 Task: Invite Team Member Softage.1@softage.net to Workspace Grant Writing. Invite Team Member Softage.2@softage.net to Workspace Grant Writing. Invite Team Member Softage.3@softage.net to Workspace Grant Writing. Invite Team Member Softage.4@softage.net to Workspace Grant Writing
Action: Mouse moved to (879, 122)
Screenshot: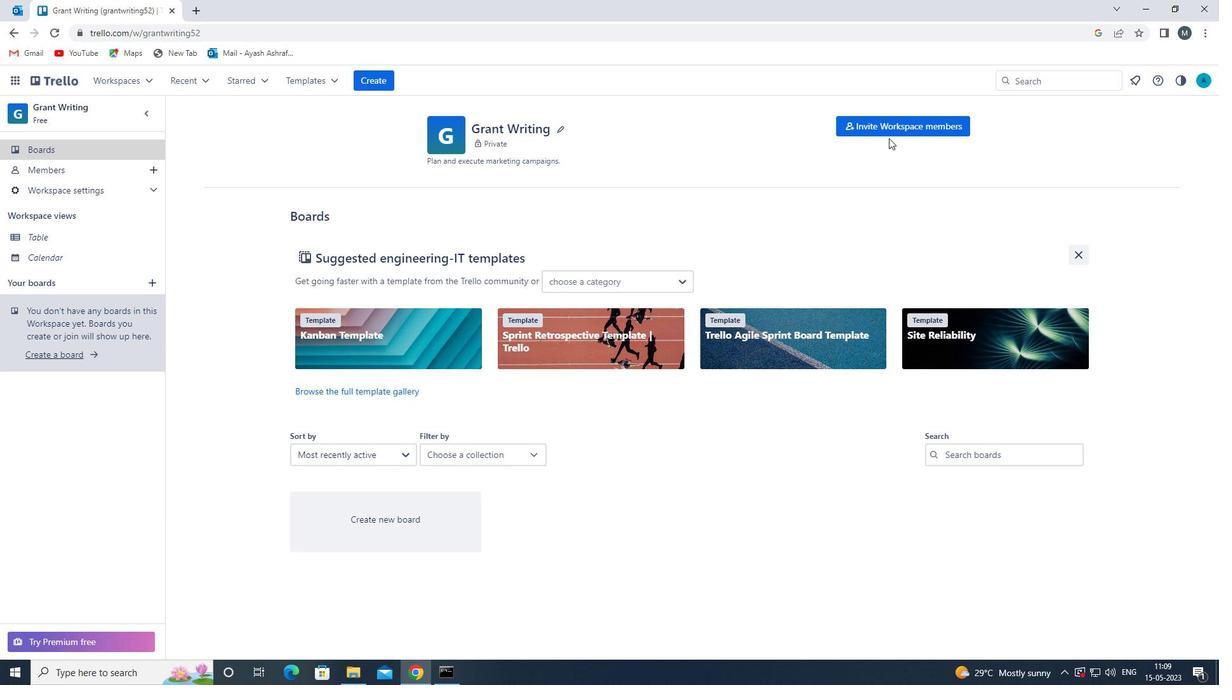 
Action: Mouse pressed left at (879, 122)
Screenshot: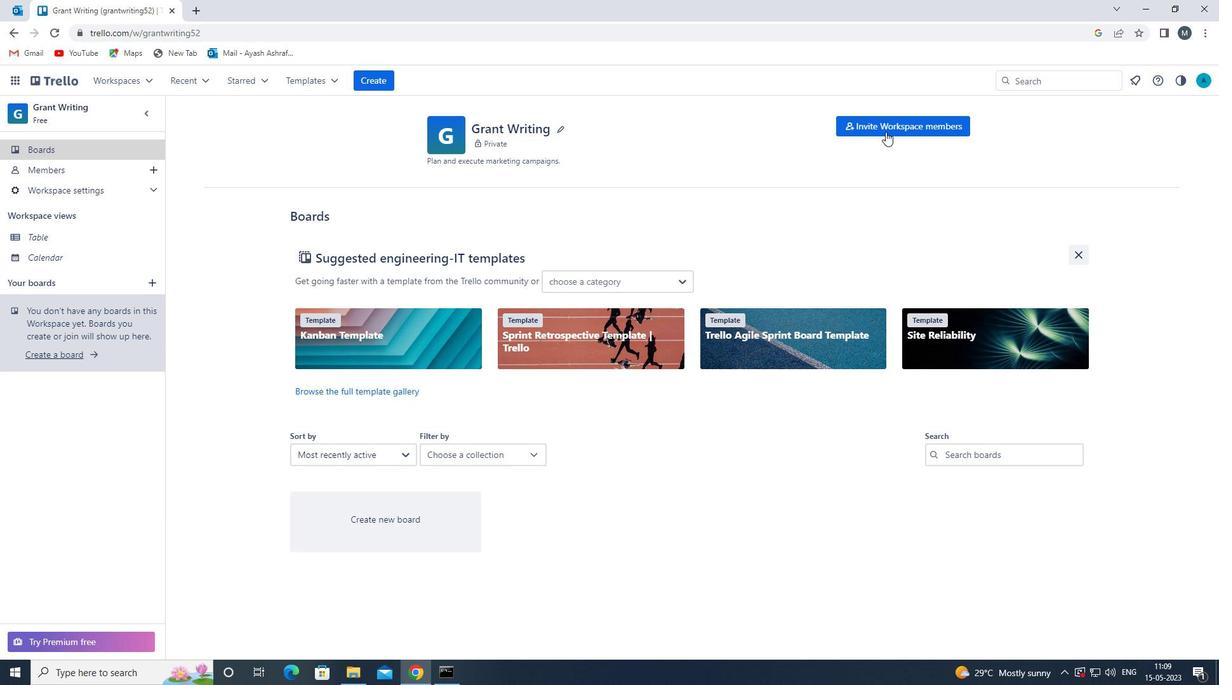 
Action: Mouse moved to (547, 366)
Screenshot: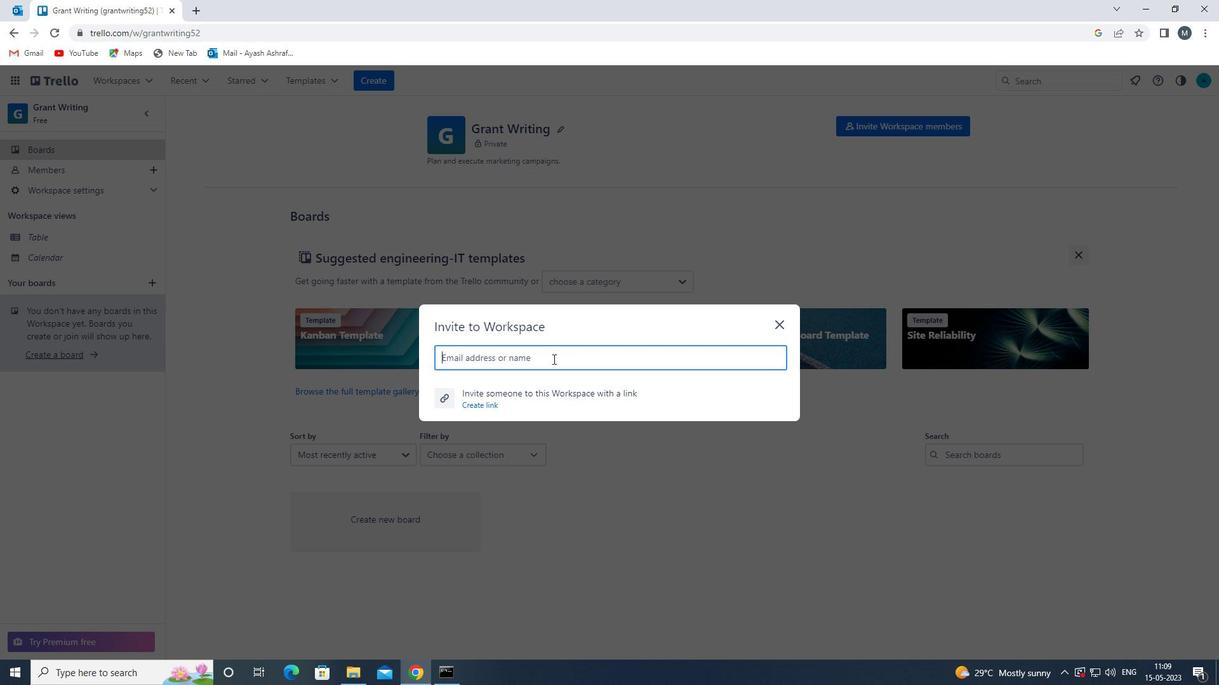 
Action: Mouse pressed left at (547, 366)
Screenshot: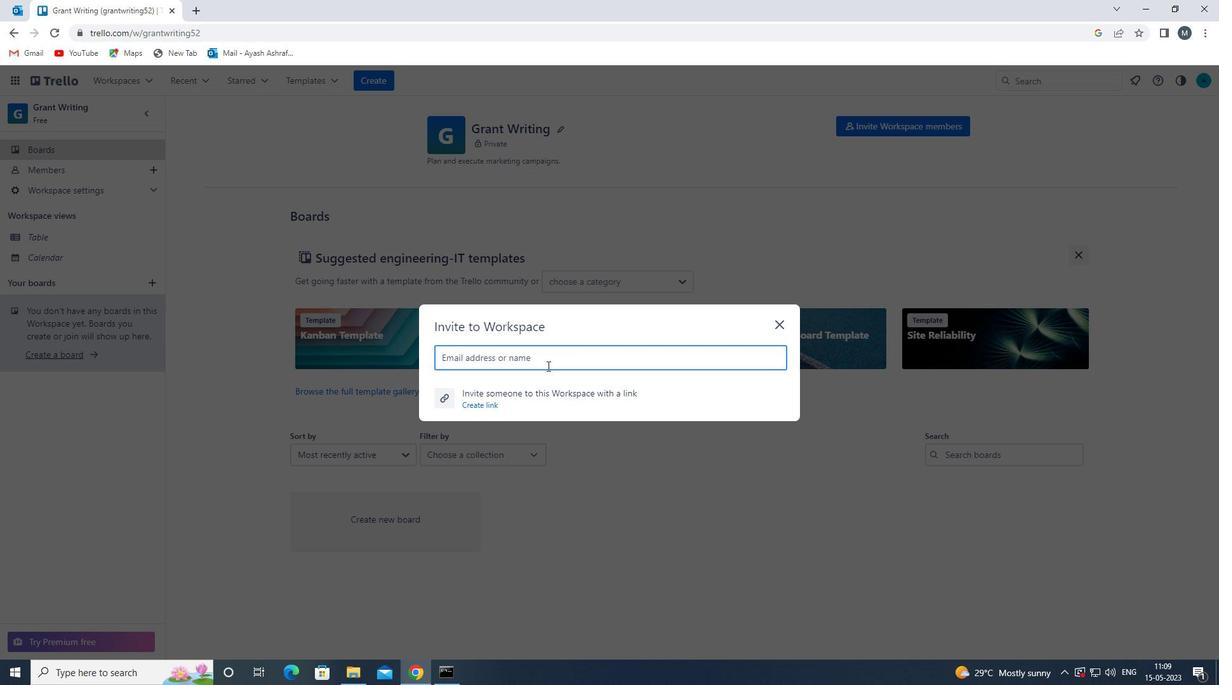 
Action: Mouse moved to (549, 365)
Screenshot: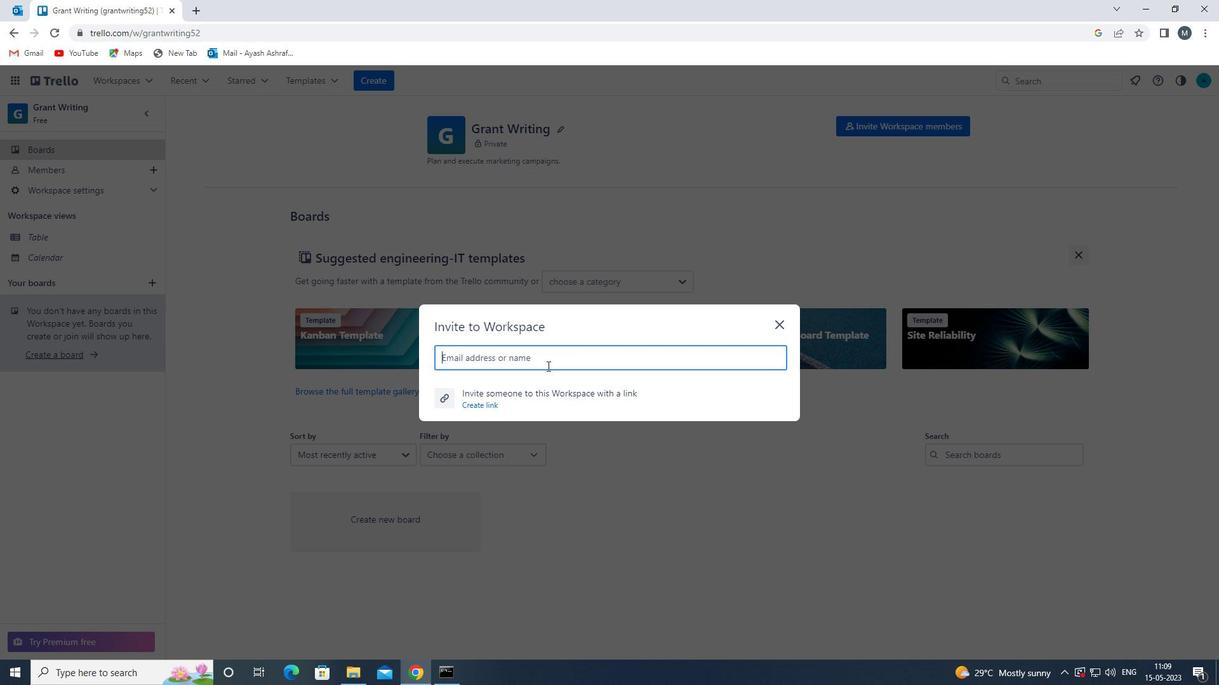 
Action: Key pressed softage.1<Key.shift>@SOFTAGE.NET<Key.enter>SOFTAGE.2<Key.shift>@SOFTAGE
Screenshot: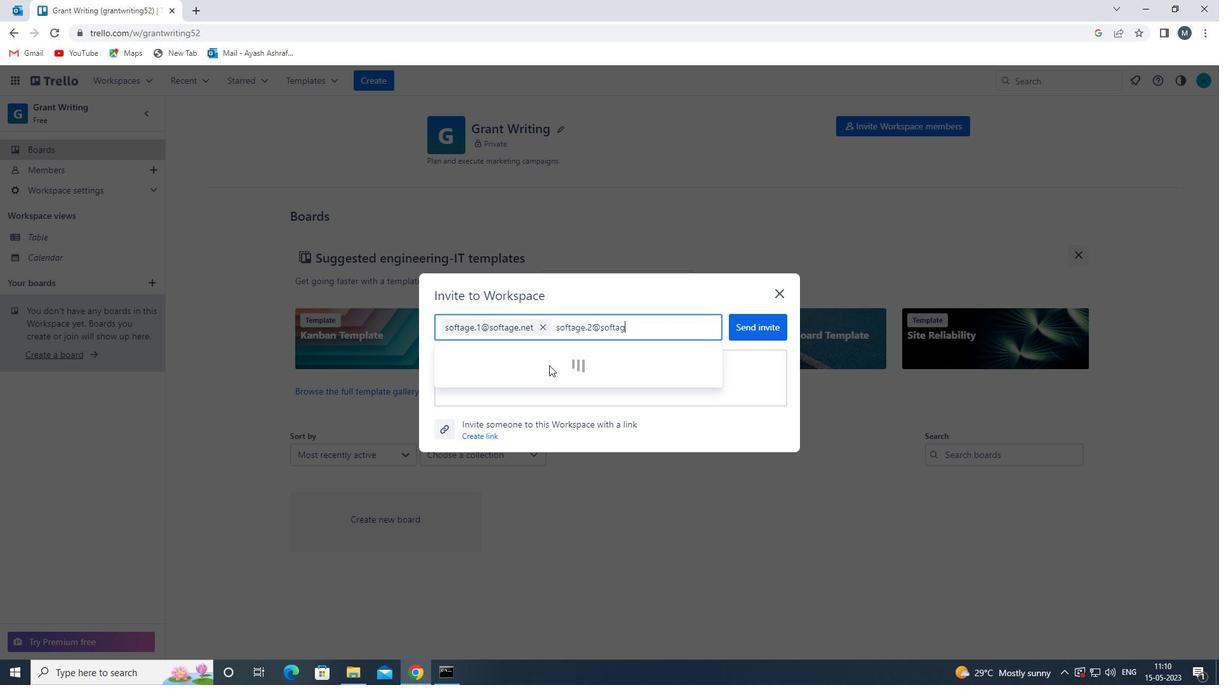 
Action: Mouse moved to (549, 365)
Screenshot: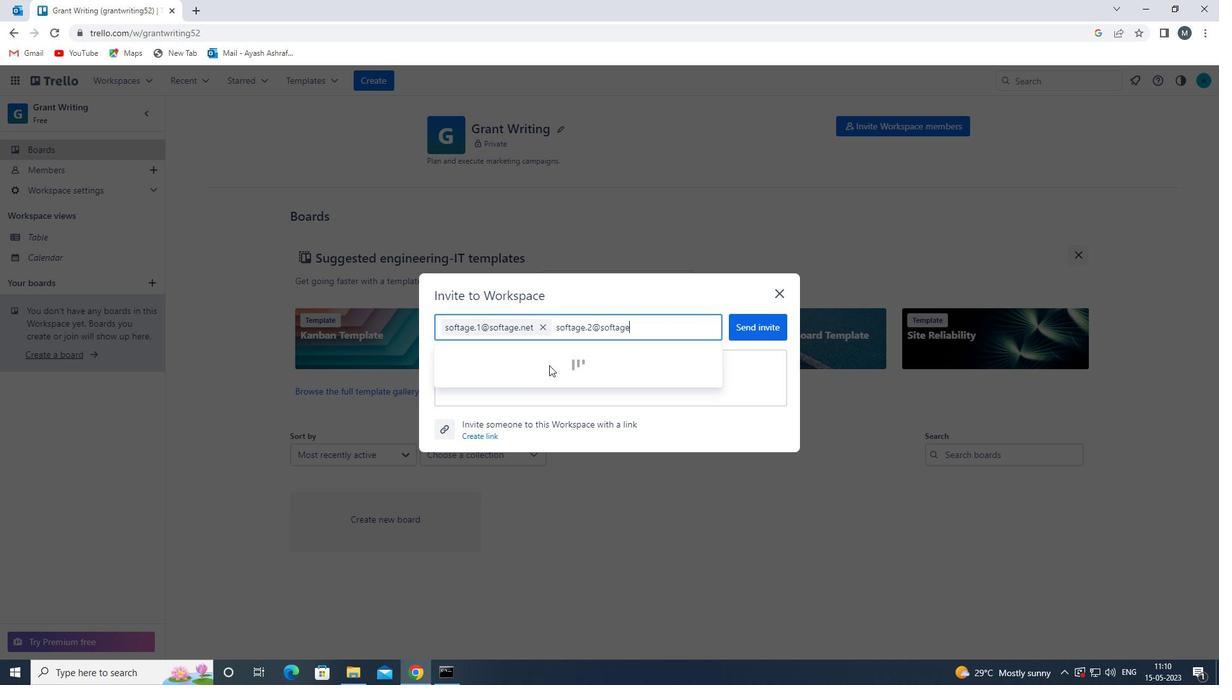 
Action: Key pressed .NET<Key.enter>SOFTAGE.3<Key.shift>2SOFTAGE.NET<Key.backspace>
Screenshot: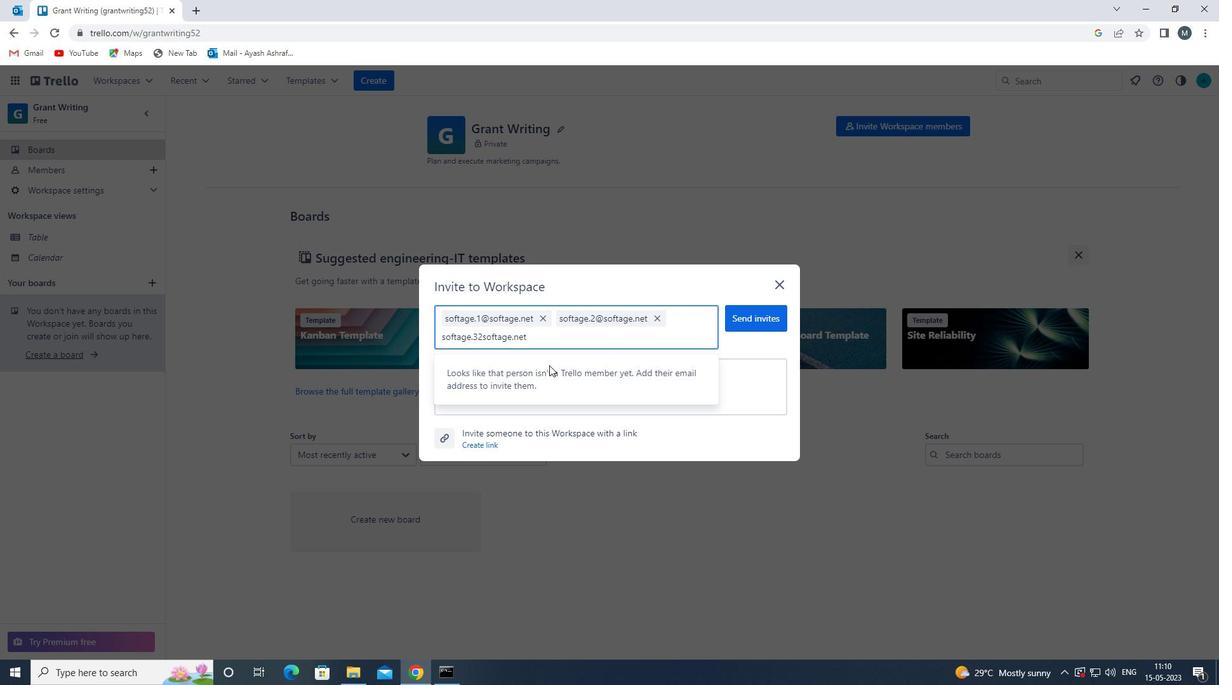 
Action: Mouse moved to (481, 336)
Screenshot: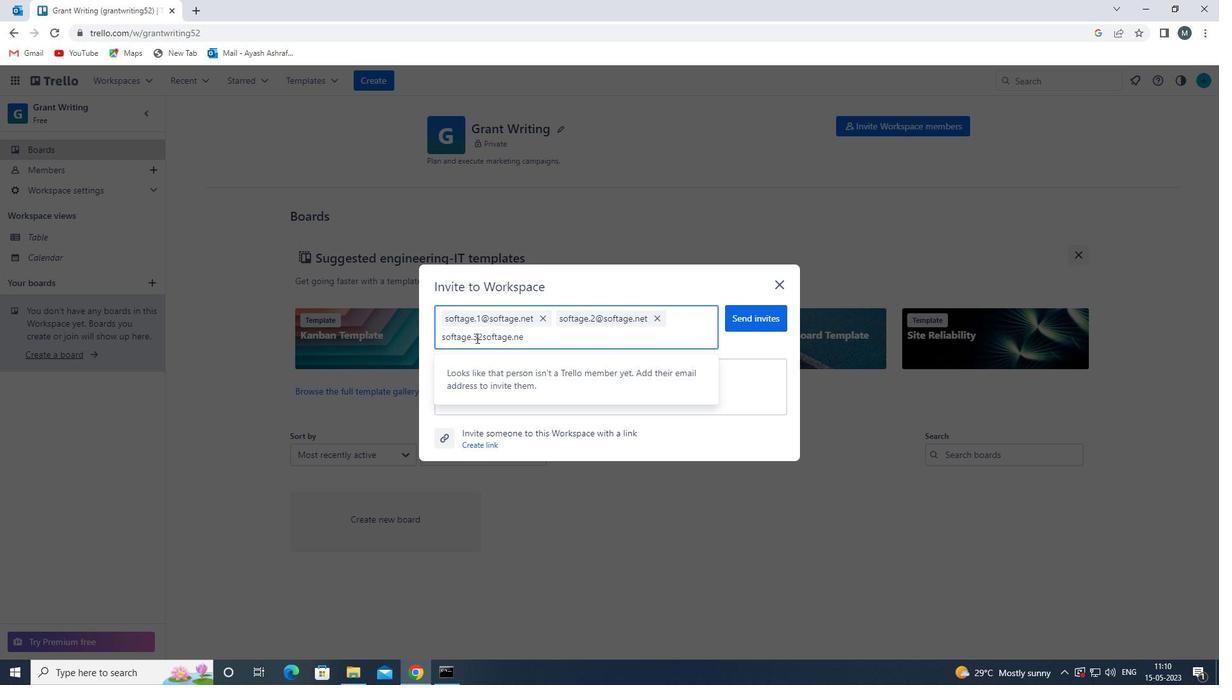 
Action: Mouse pressed left at (481, 336)
Screenshot: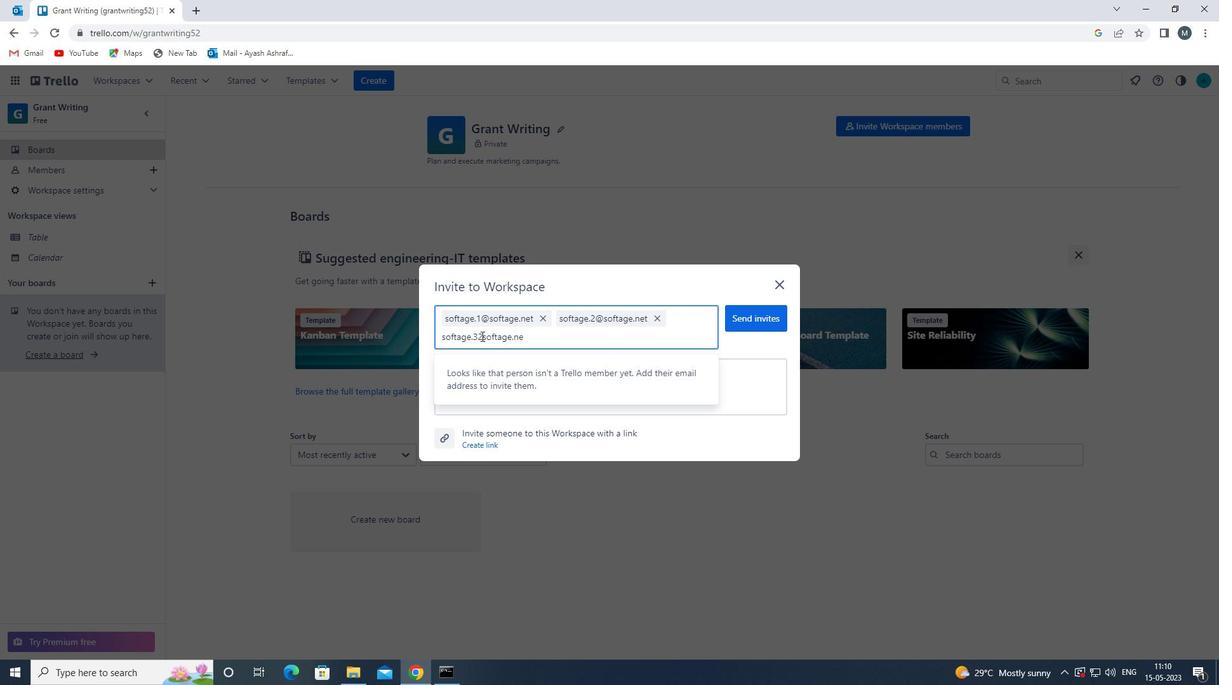 
Action: Mouse moved to (492, 339)
Screenshot: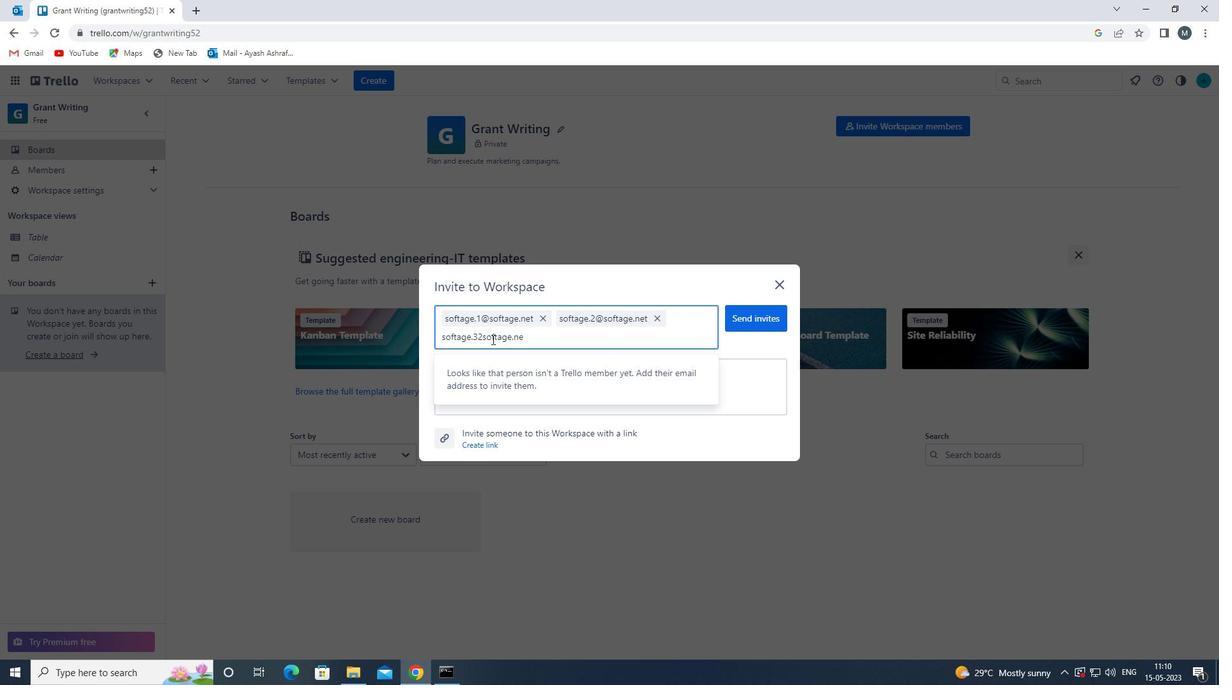 
Action: Key pressed <Key.backspace><Key.shift>@
Screenshot: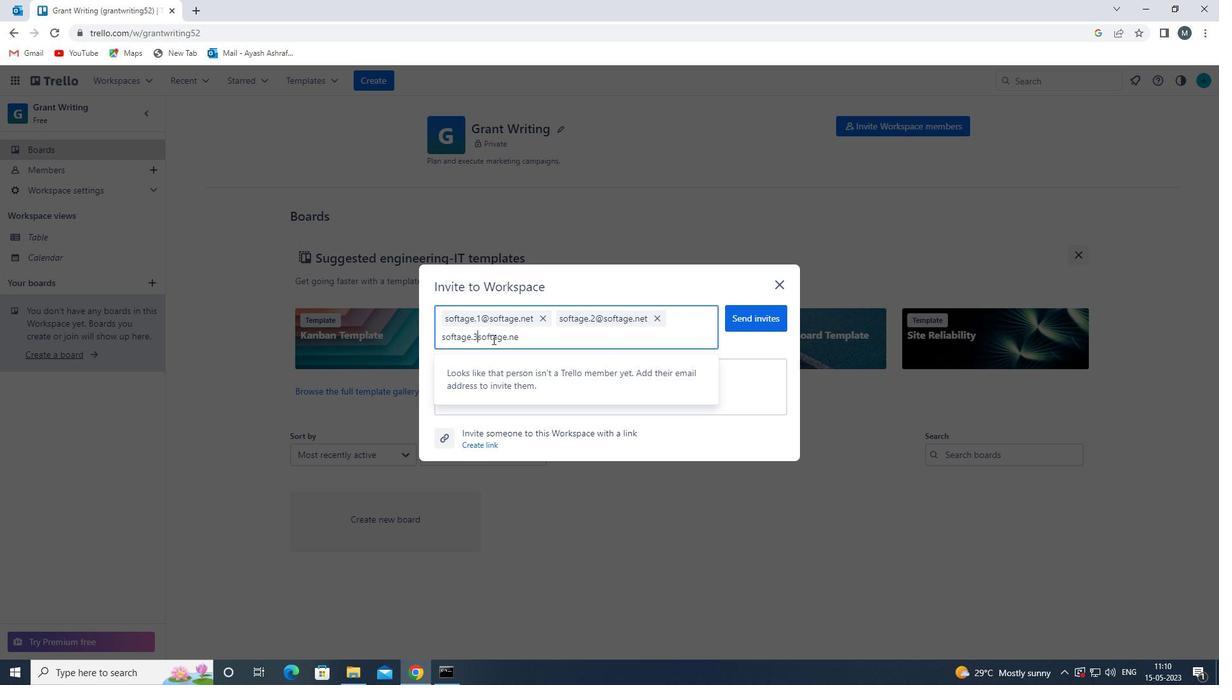 
Action: Mouse moved to (530, 340)
Screenshot: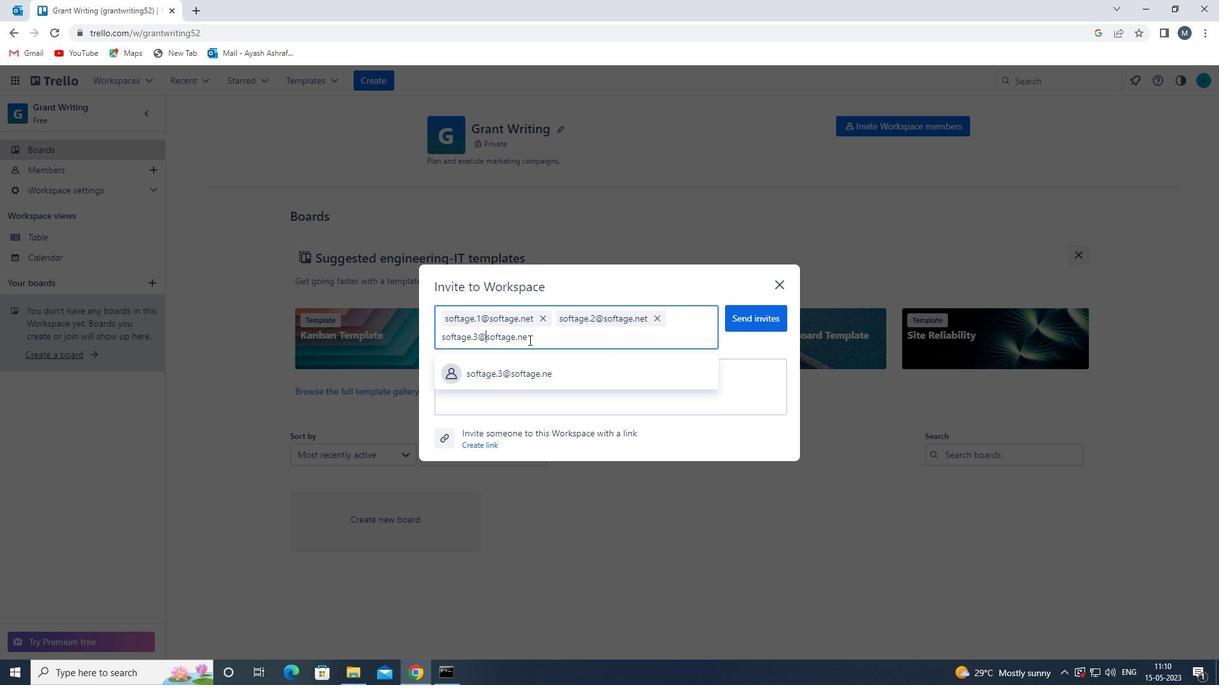 
Action: Mouse pressed left at (530, 340)
Screenshot: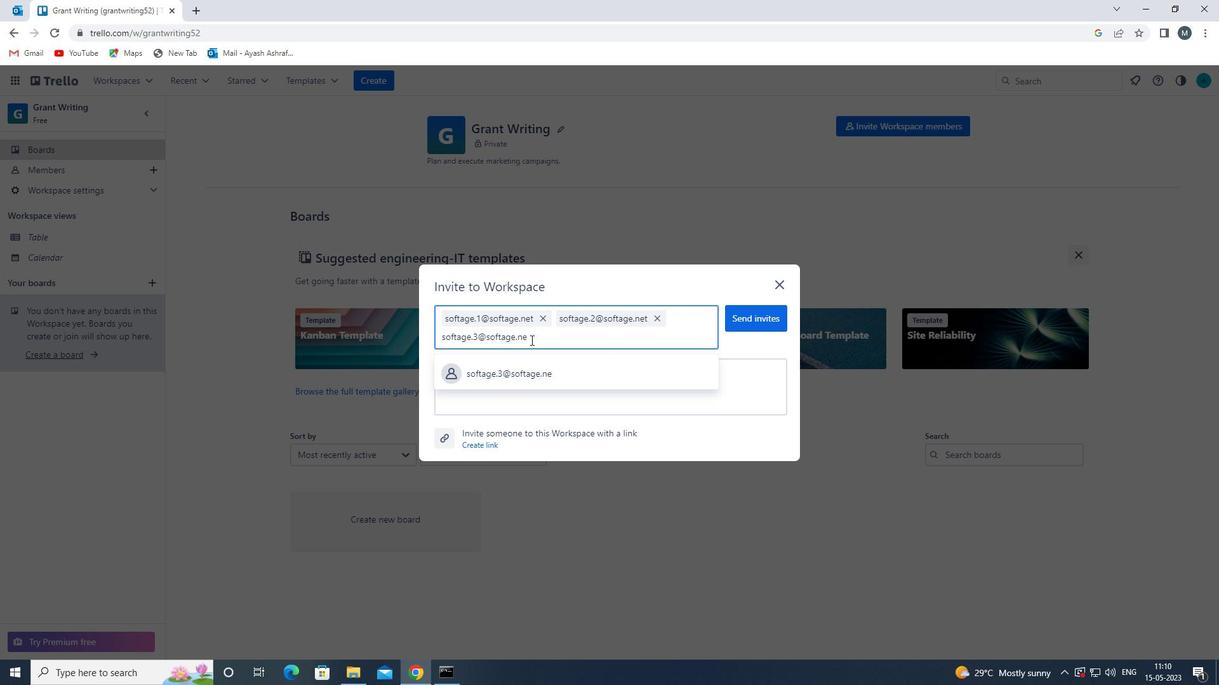 
Action: Key pressed T<Key.enter>SOFTAGE.4<Key.shift>@SOFTAGE,<Key.backspace>.NET
Screenshot: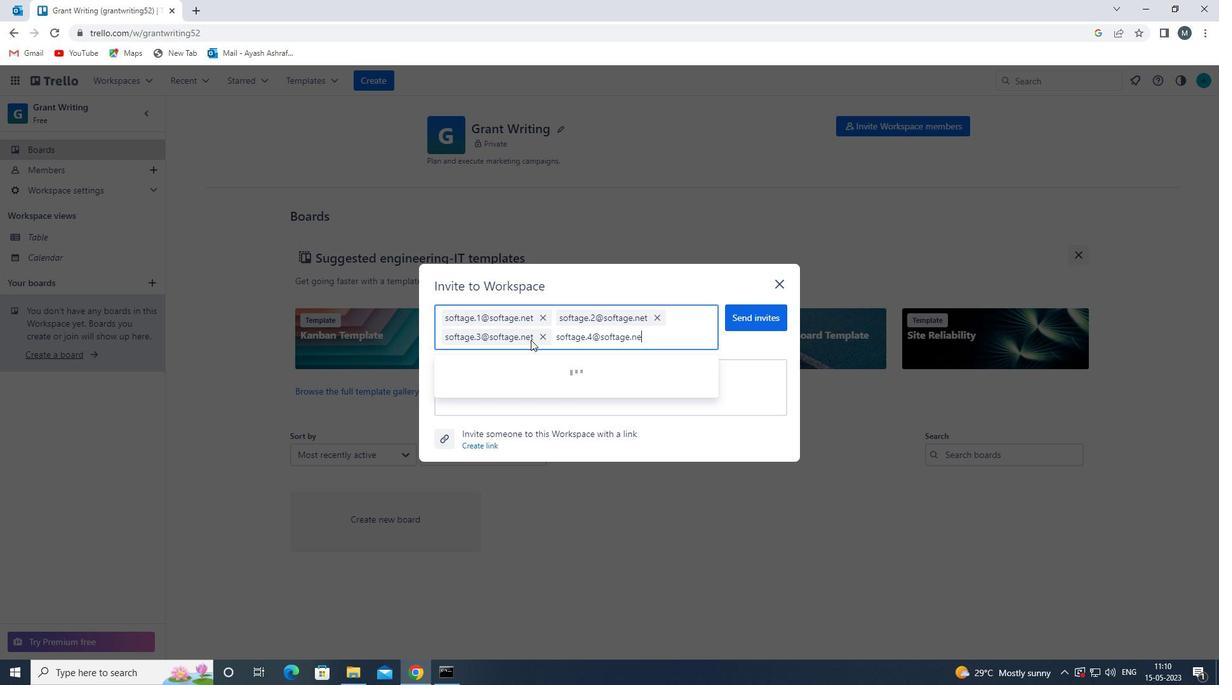 
Action: Mouse moved to (554, 377)
Screenshot: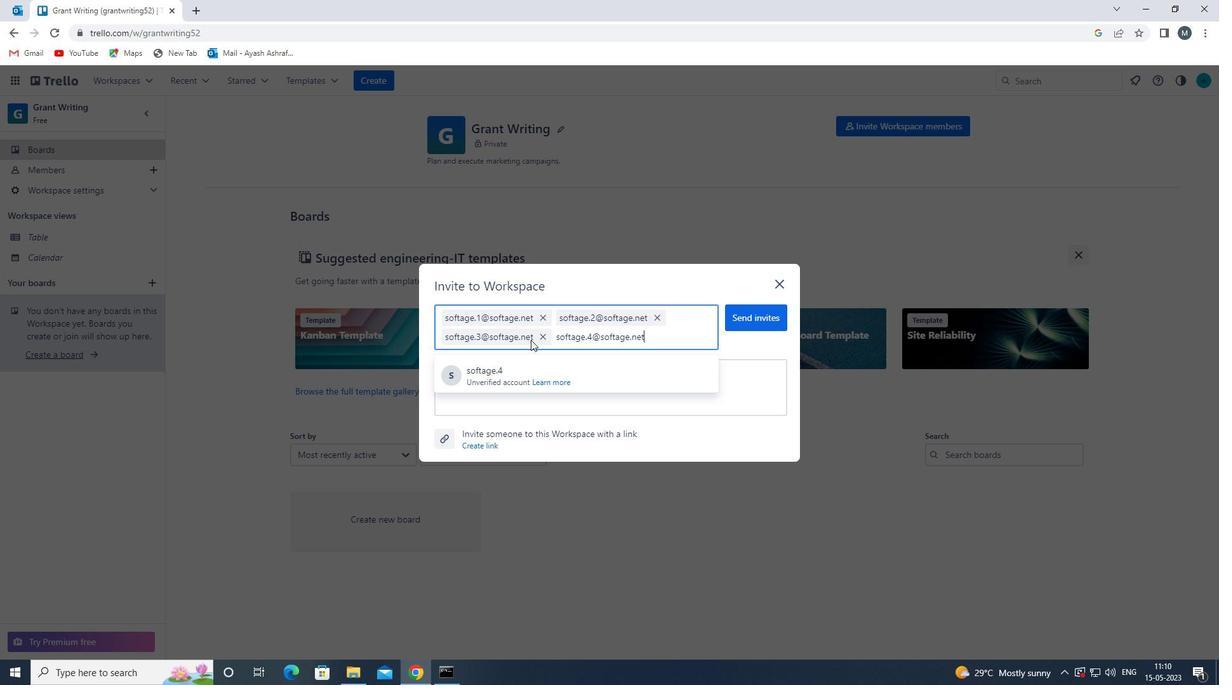
Action: Mouse pressed left at (554, 377)
Screenshot: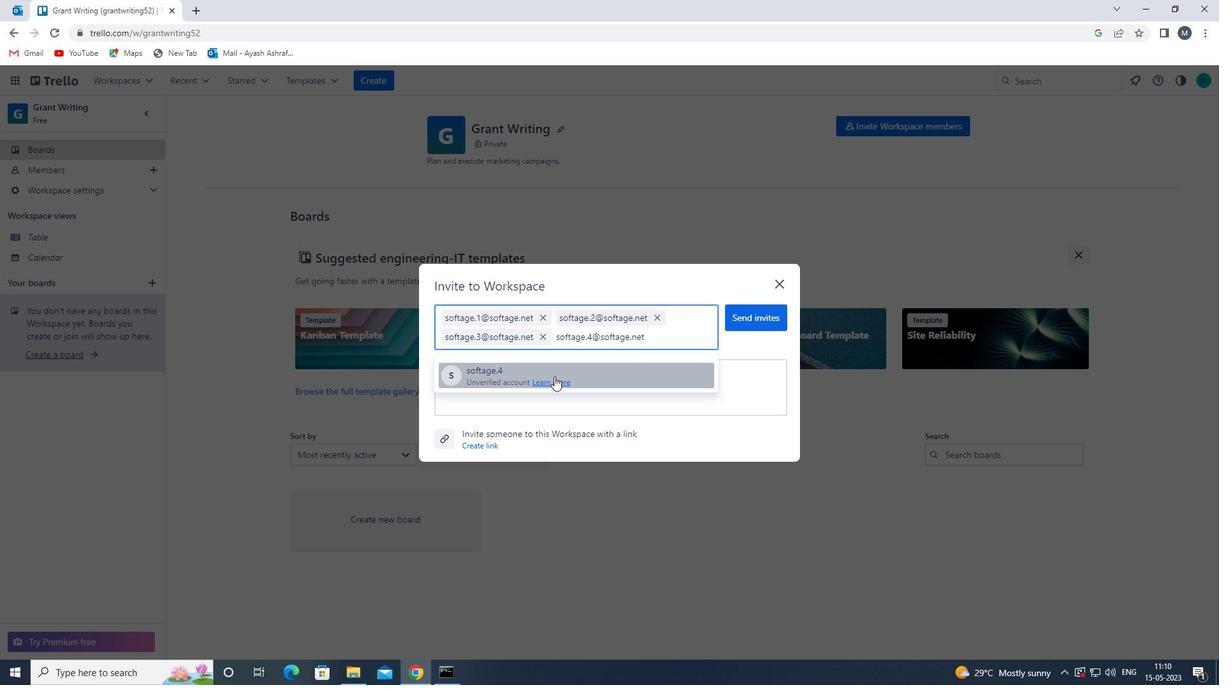 
Action: Mouse moved to (320, 10)
Screenshot: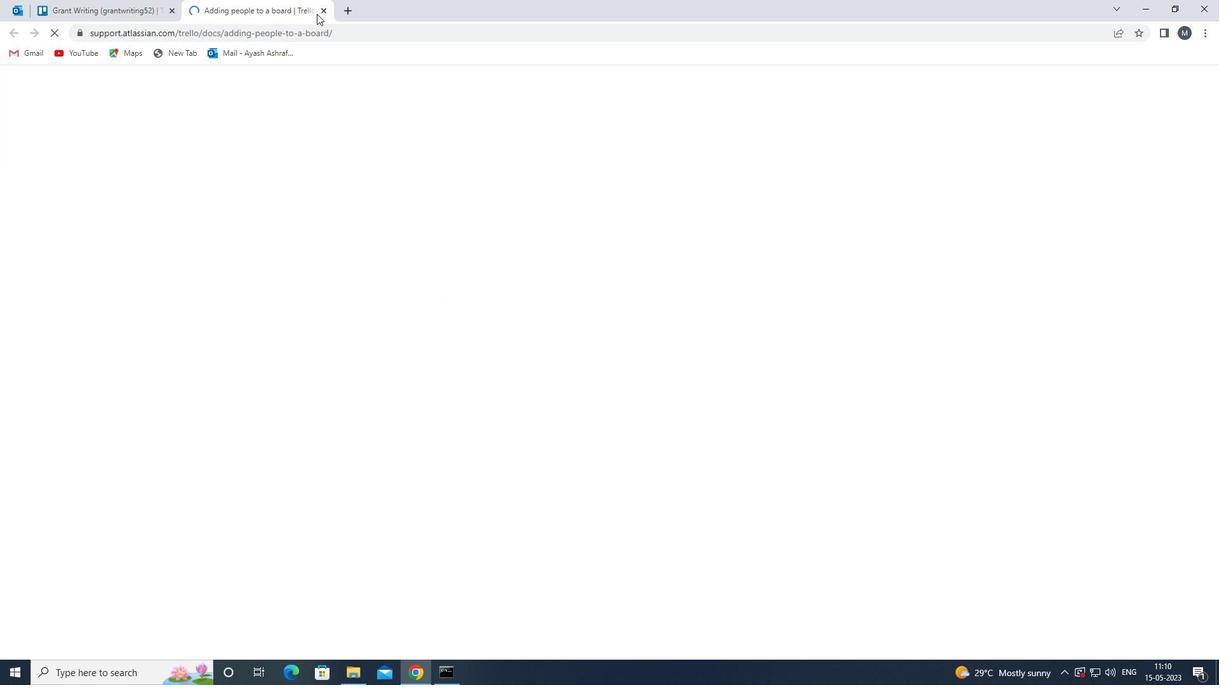 
Action: Mouse pressed left at (320, 10)
Screenshot: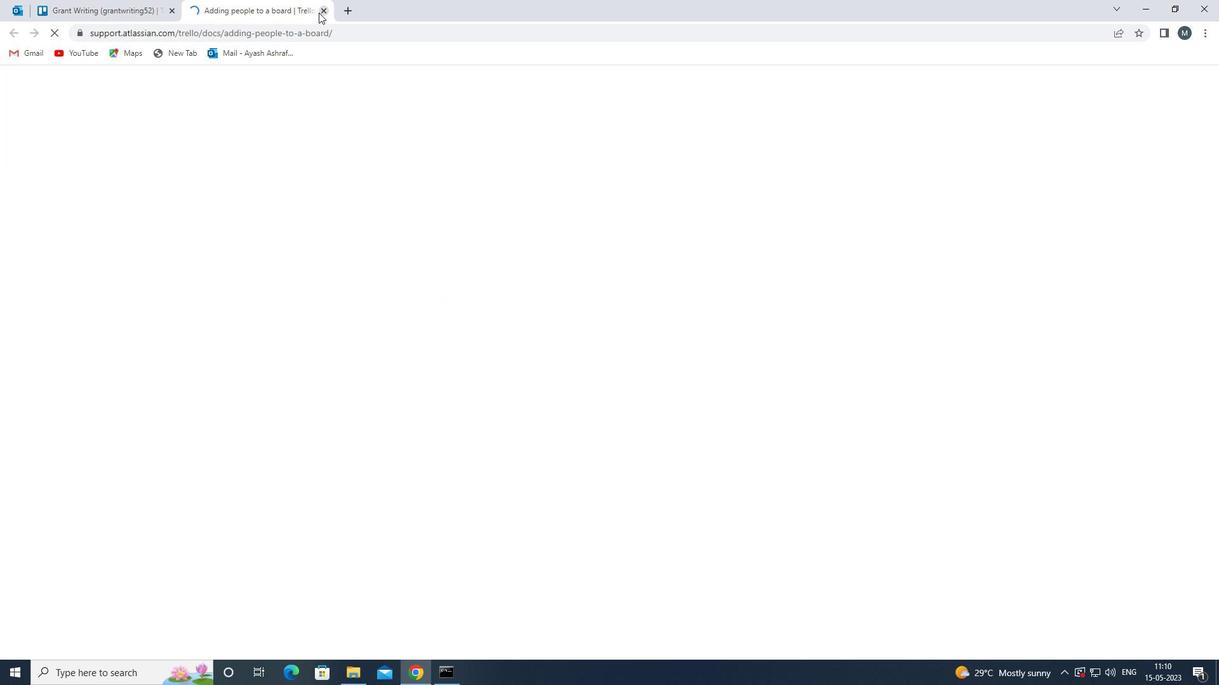 
Action: Mouse moved to (480, 373)
Screenshot: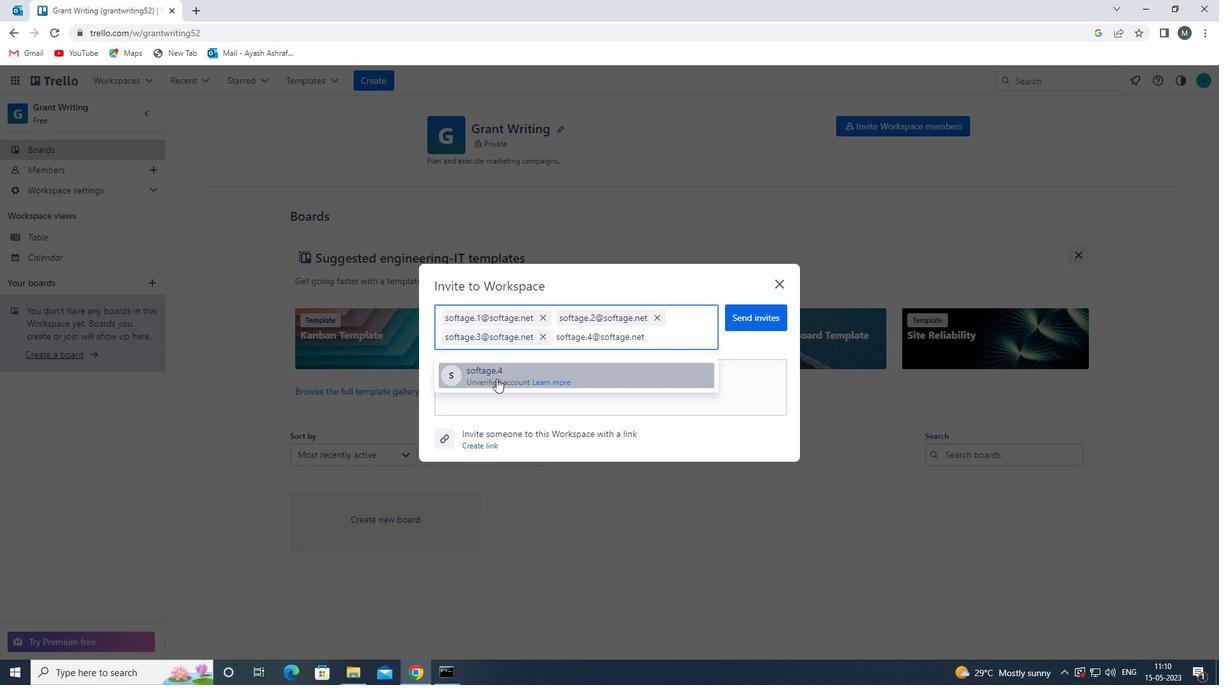 
Action: Mouse pressed left at (480, 373)
Screenshot: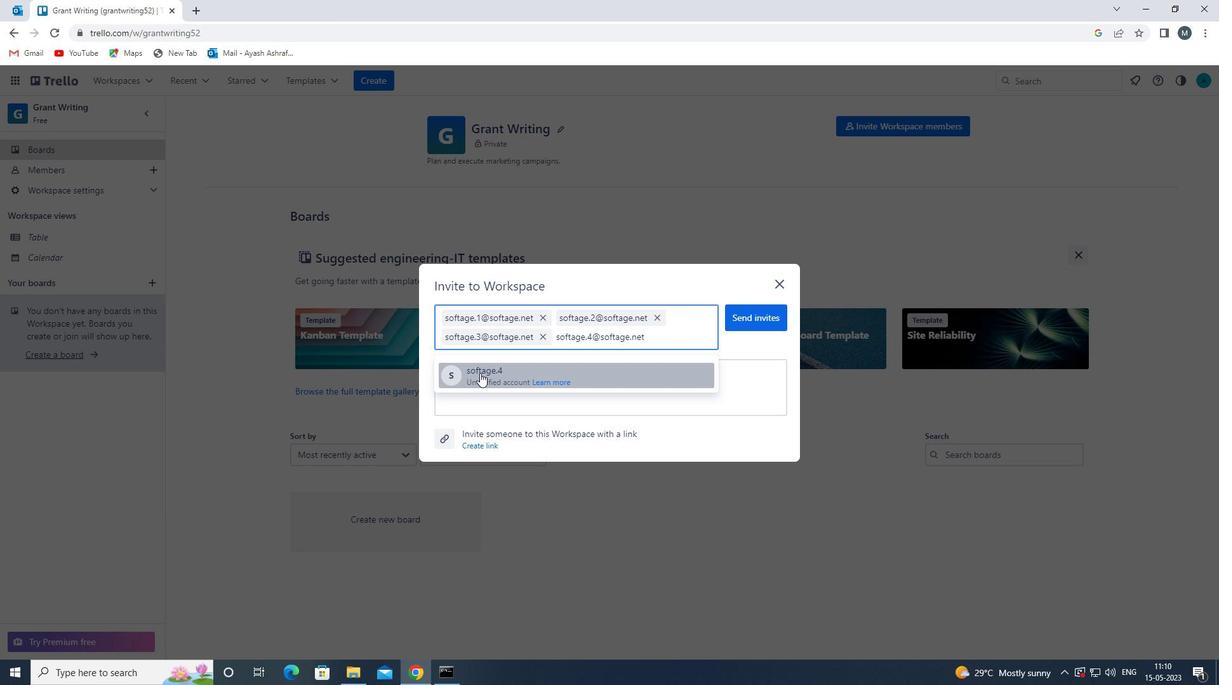 
Action: Mouse moved to (768, 306)
Screenshot: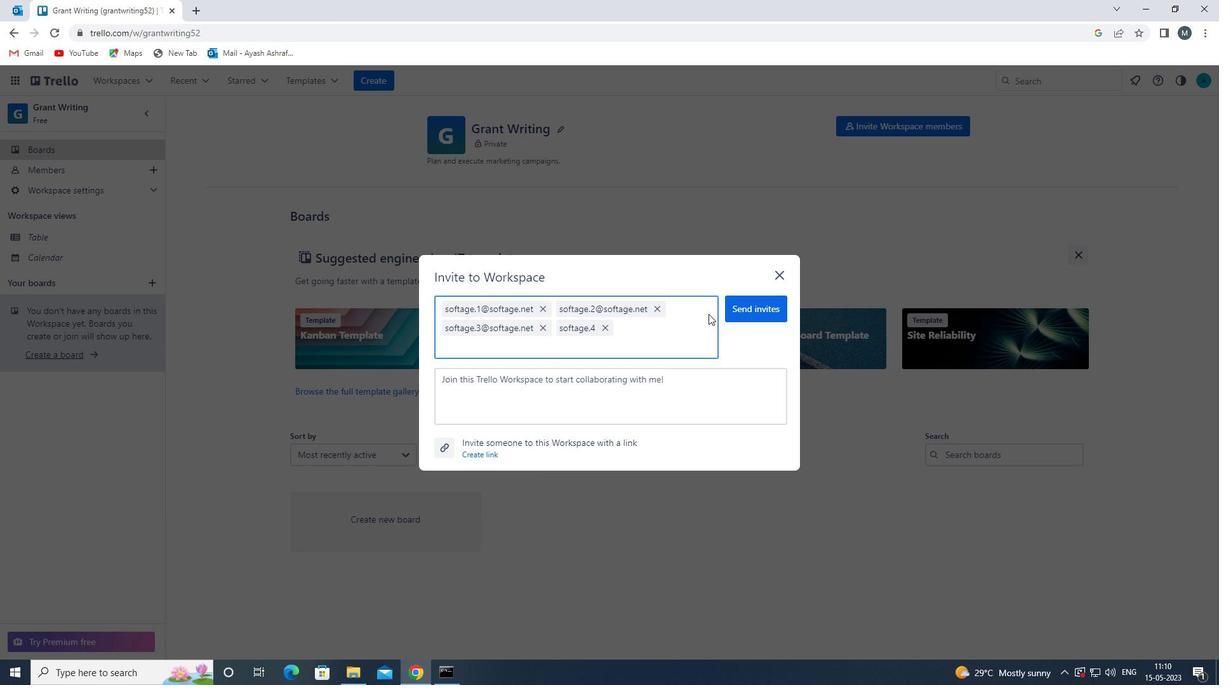 
Action: Mouse pressed left at (768, 306)
Screenshot: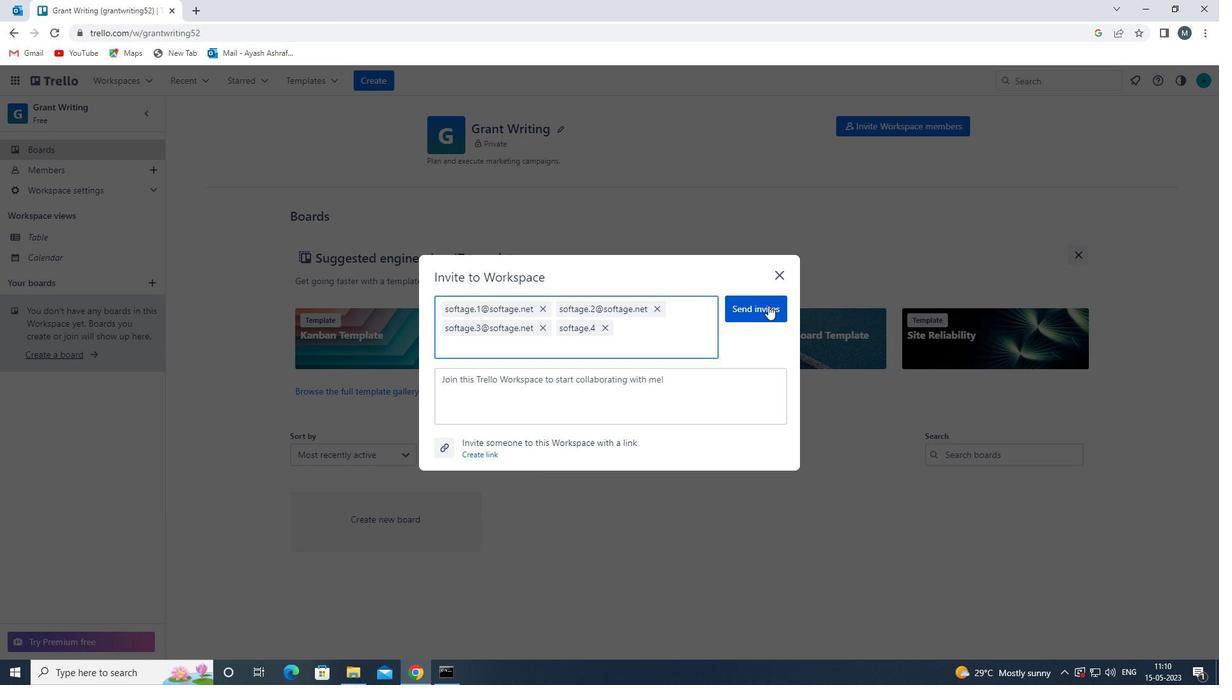 
Action: Mouse moved to (539, 470)
Screenshot: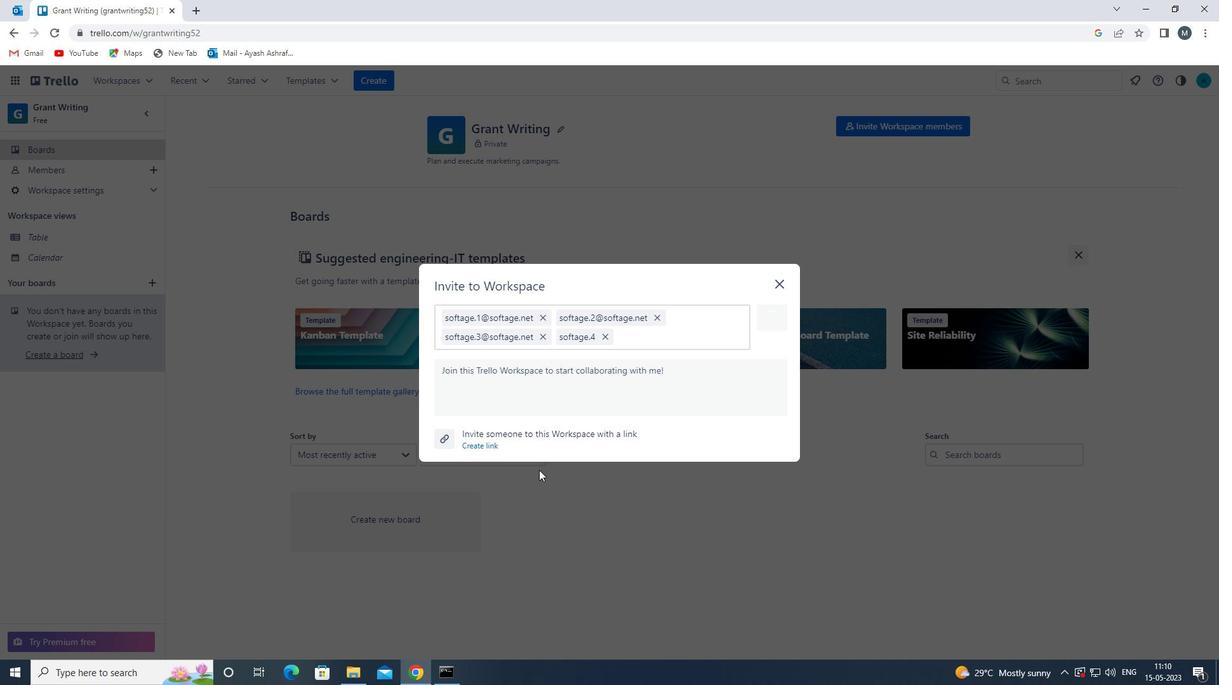 
